Task: Check current mortgage rates for 0-1 points.
Action: Mouse moved to (723, 143)
Screenshot: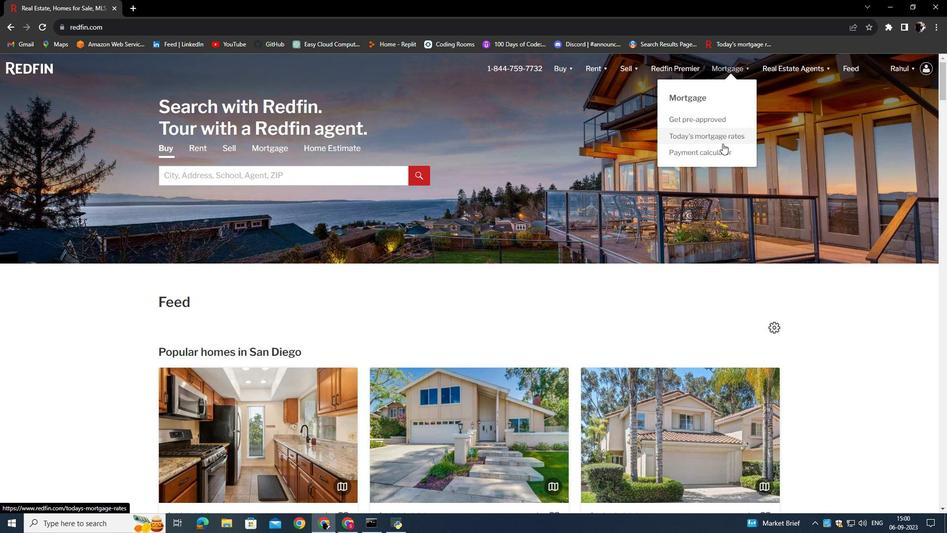
Action: Mouse pressed left at (723, 143)
Screenshot: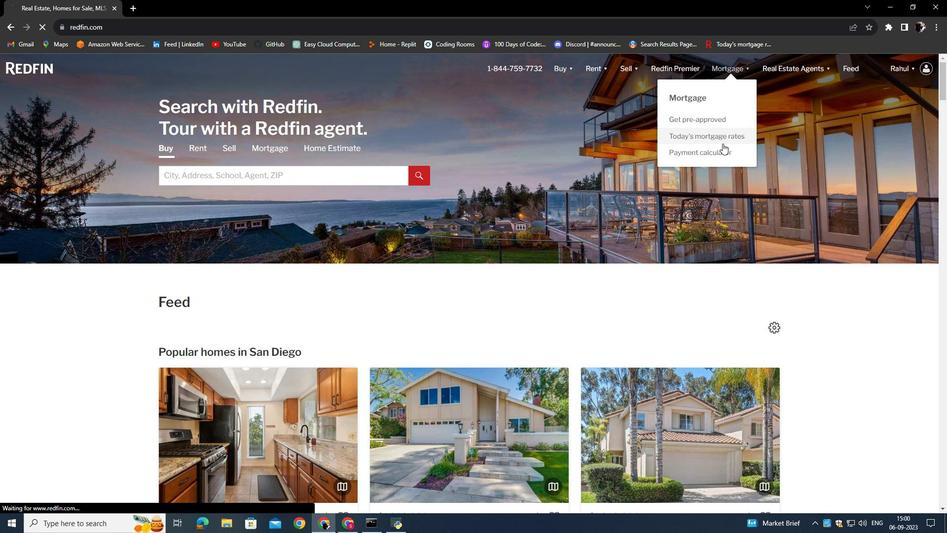 
Action: Mouse moved to (368, 257)
Screenshot: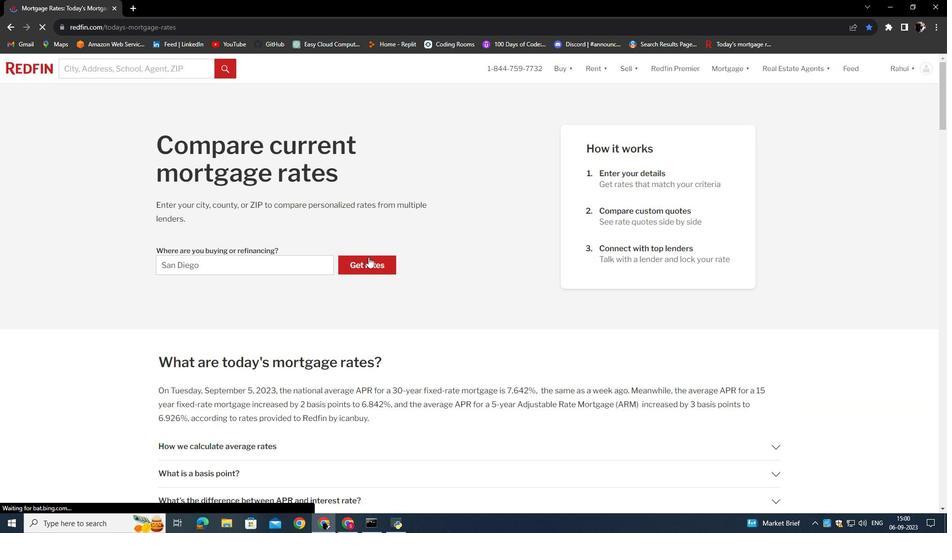 
Action: Mouse pressed left at (368, 257)
Screenshot: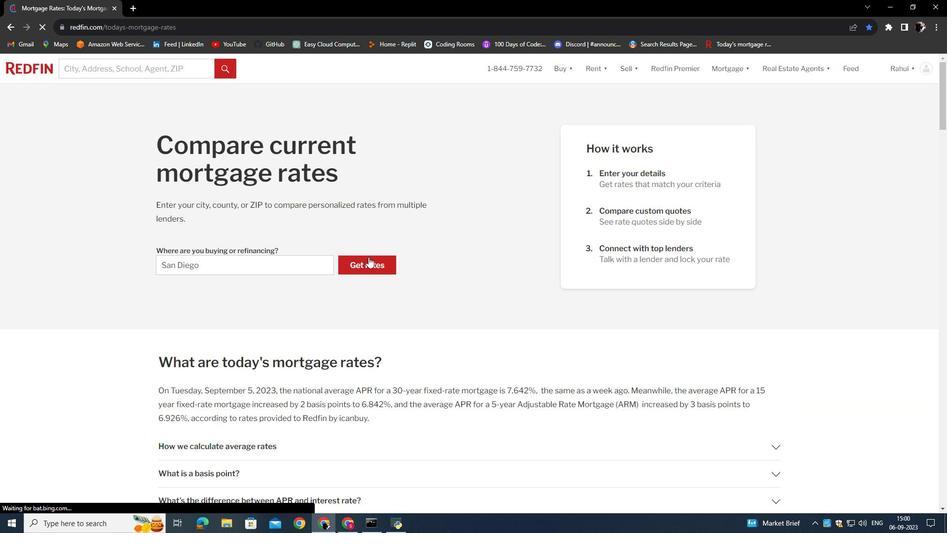 
Action: Mouse moved to (248, 342)
Screenshot: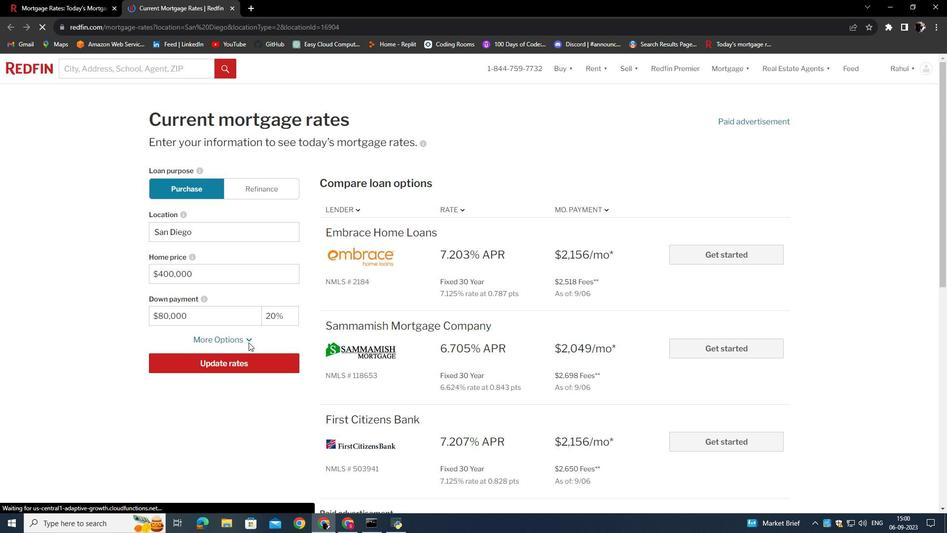 
Action: Mouse pressed left at (248, 342)
Screenshot: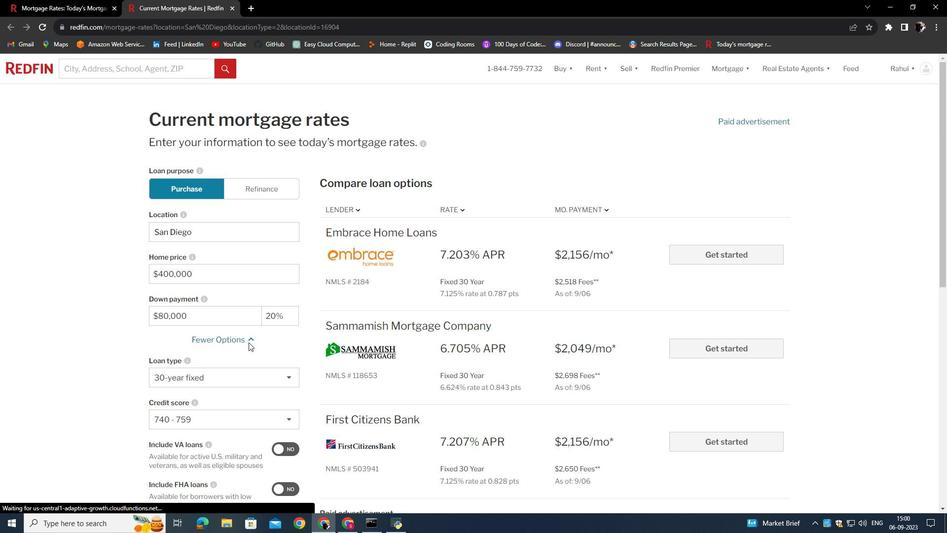 
Action: Mouse scrolled (248, 342) with delta (0, 0)
Screenshot: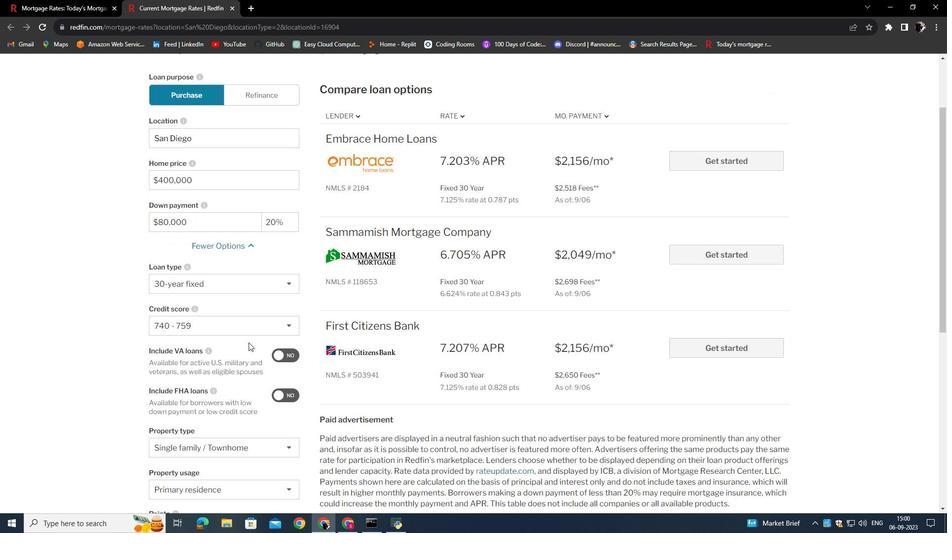 
Action: Mouse scrolled (248, 342) with delta (0, 0)
Screenshot: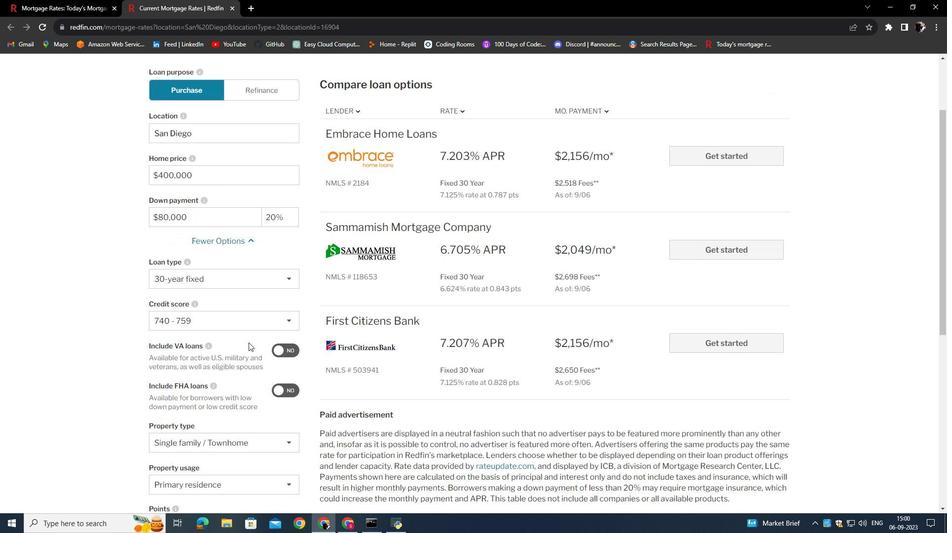 
Action: Mouse scrolled (248, 342) with delta (0, 0)
Screenshot: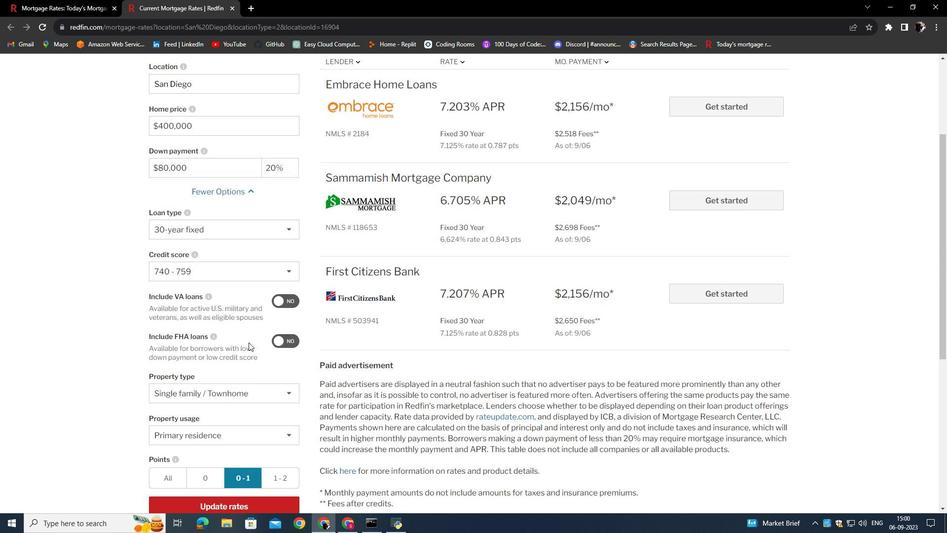 
Action: Mouse scrolled (248, 342) with delta (0, 0)
Screenshot: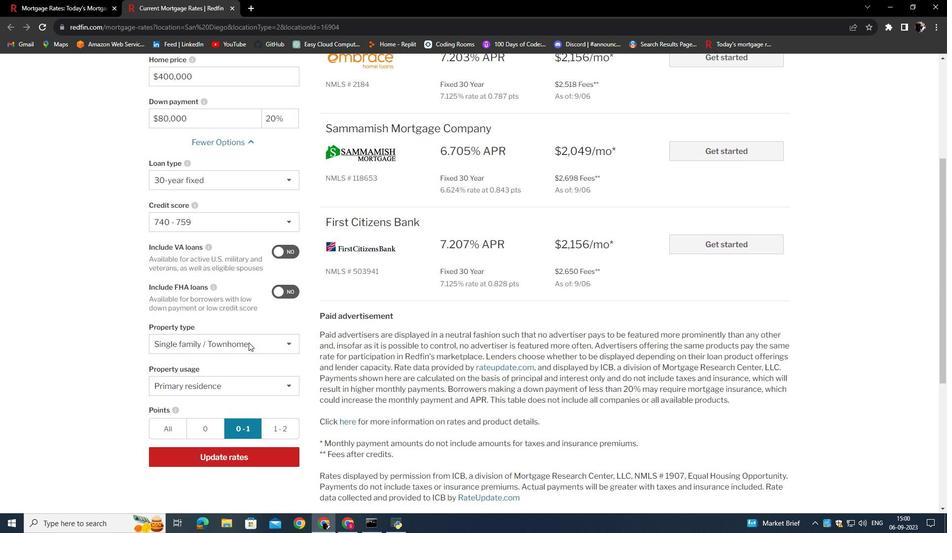 
Action: Mouse moved to (241, 424)
Screenshot: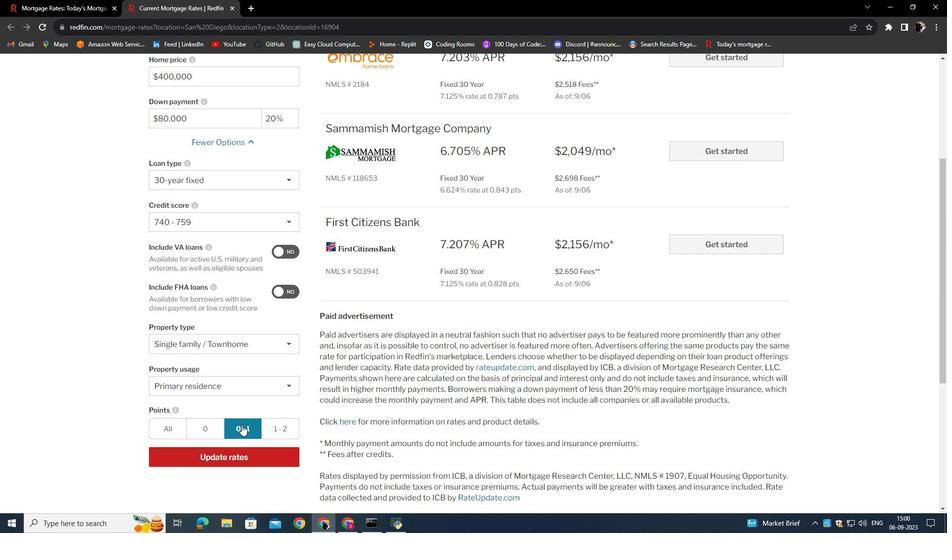 
Action: Mouse pressed left at (241, 424)
Screenshot: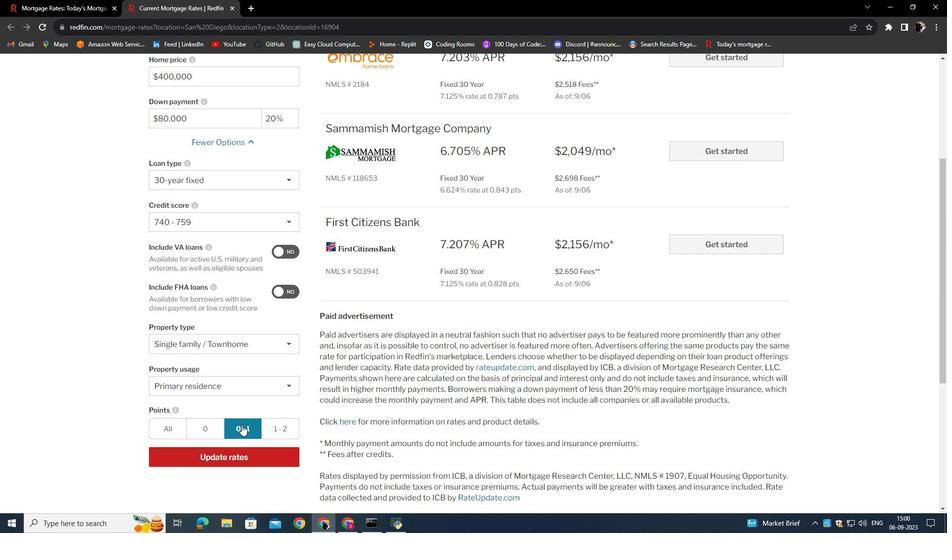 
Action: Mouse moved to (247, 433)
Screenshot: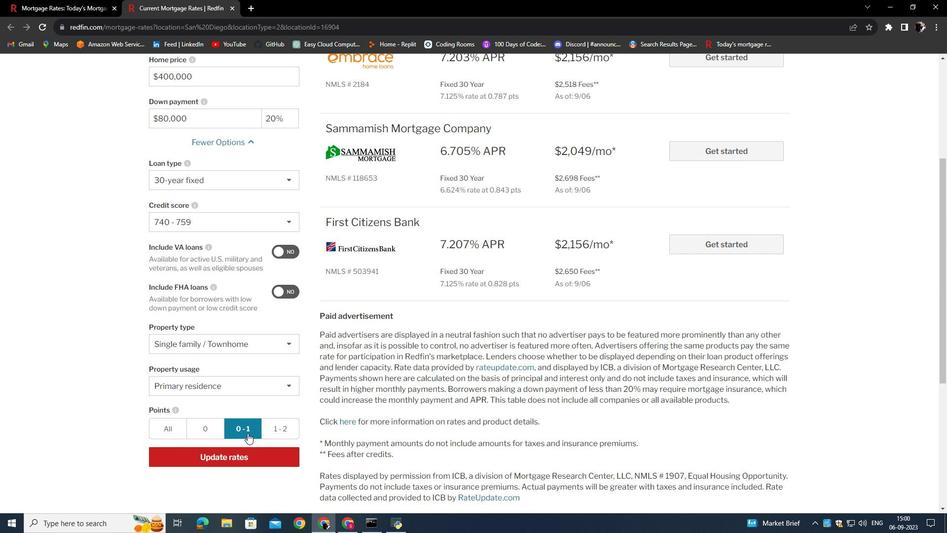 
Action: Mouse pressed left at (247, 433)
Screenshot: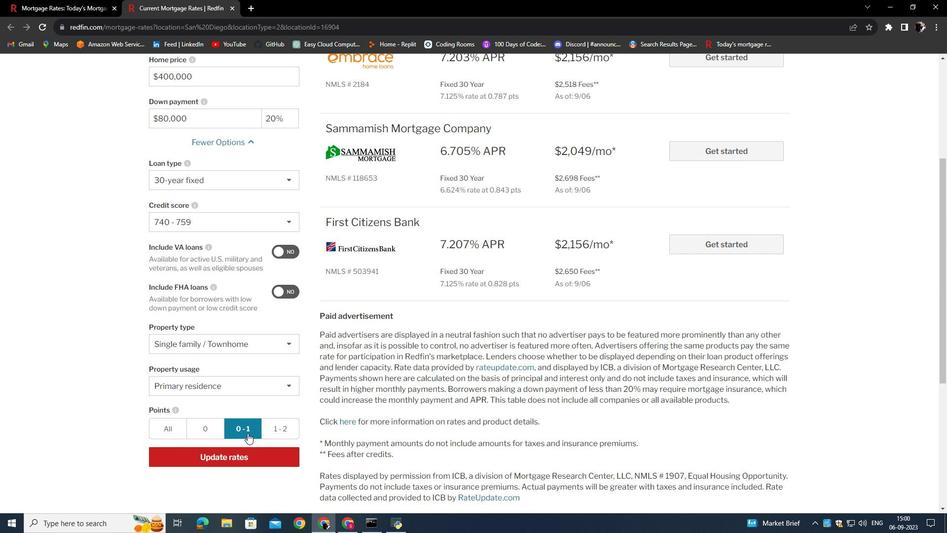 
Action: Mouse moved to (242, 456)
Screenshot: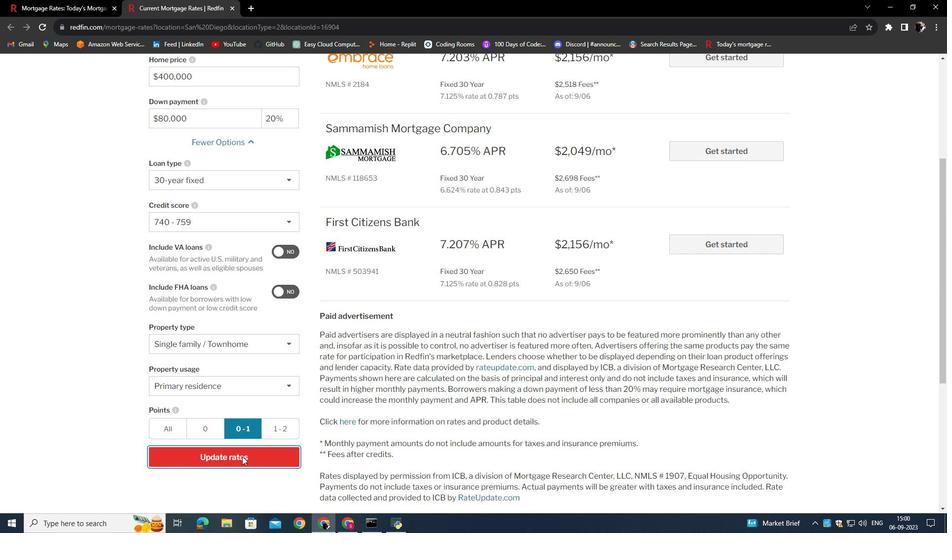 
Action: Mouse pressed left at (242, 456)
Screenshot: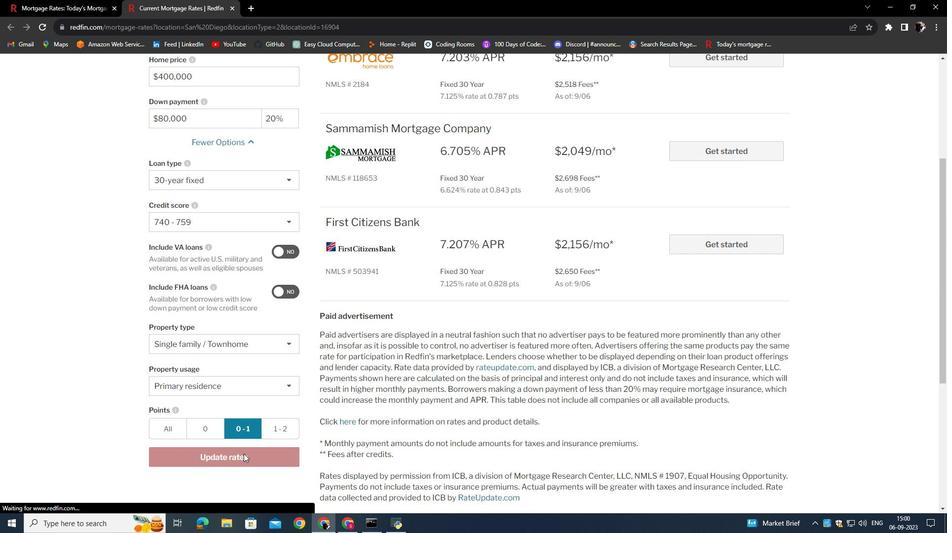
Action: Mouse moved to (434, 314)
Screenshot: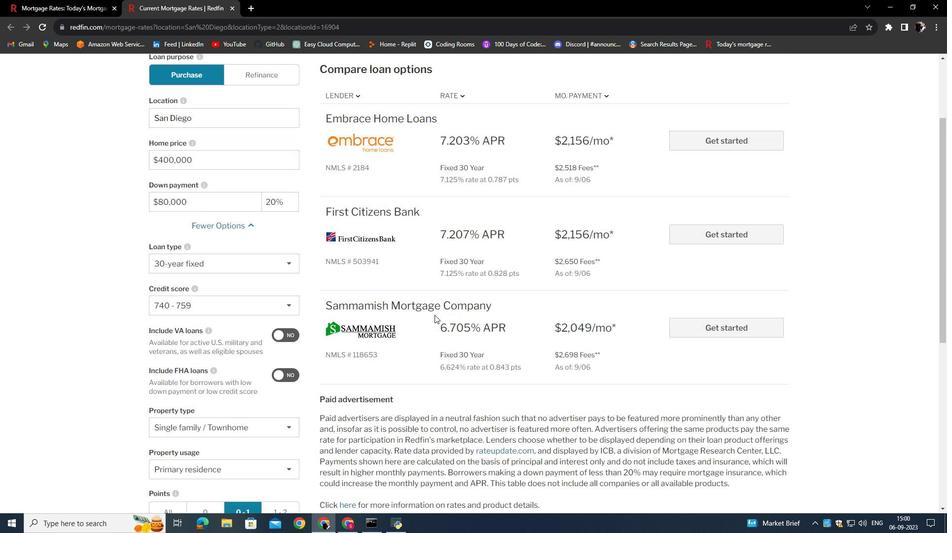 
Action: Mouse scrolled (434, 315) with delta (0, 0)
Screenshot: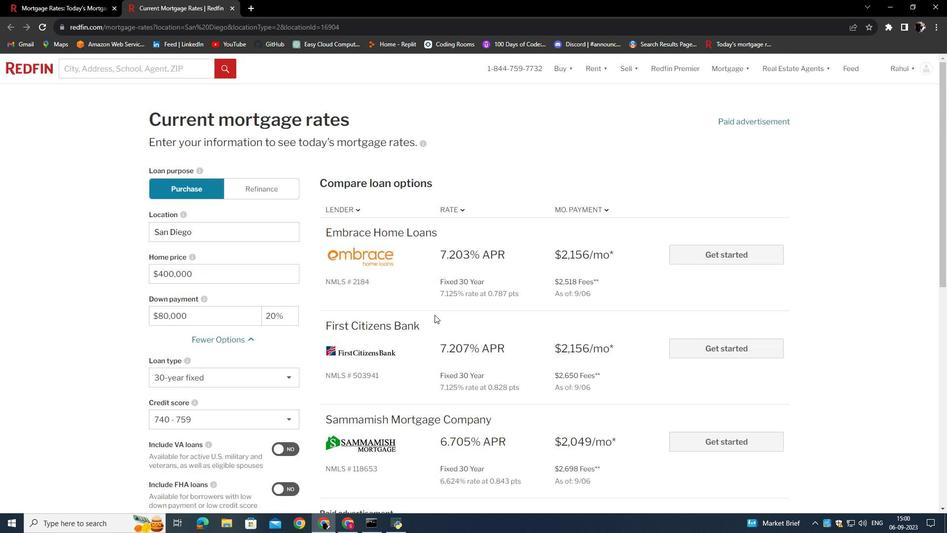 
Action: Mouse scrolled (434, 315) with delta (0, 0)
Screenshot: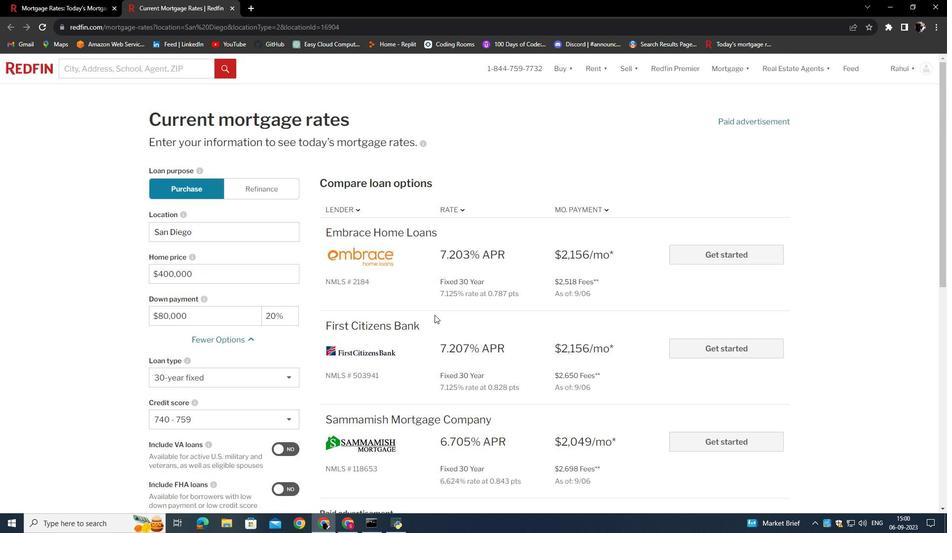 
Action: Mouse scrolled (434, 315) with delta (0, 0)
Screenshot: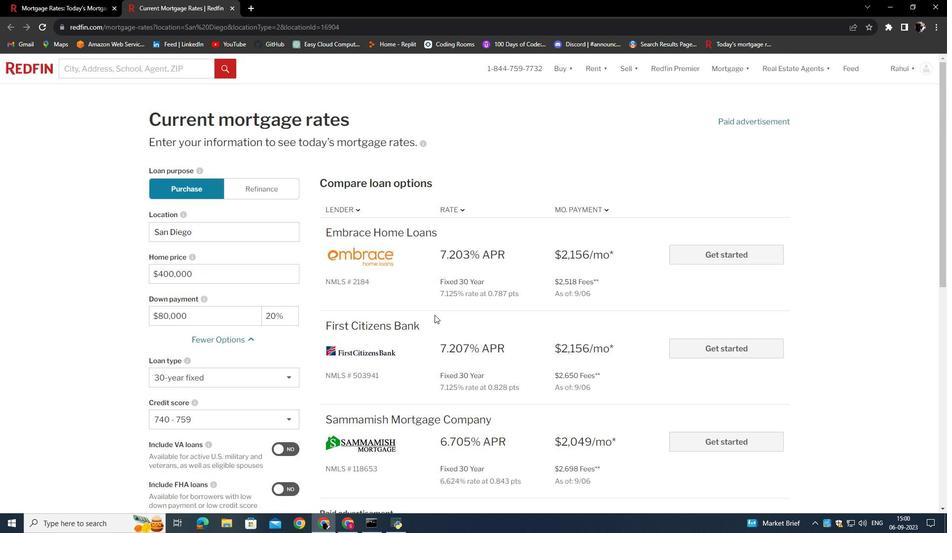
Action: Mouse scrolled (434, 315) with delta (0, 0)
Screenshot: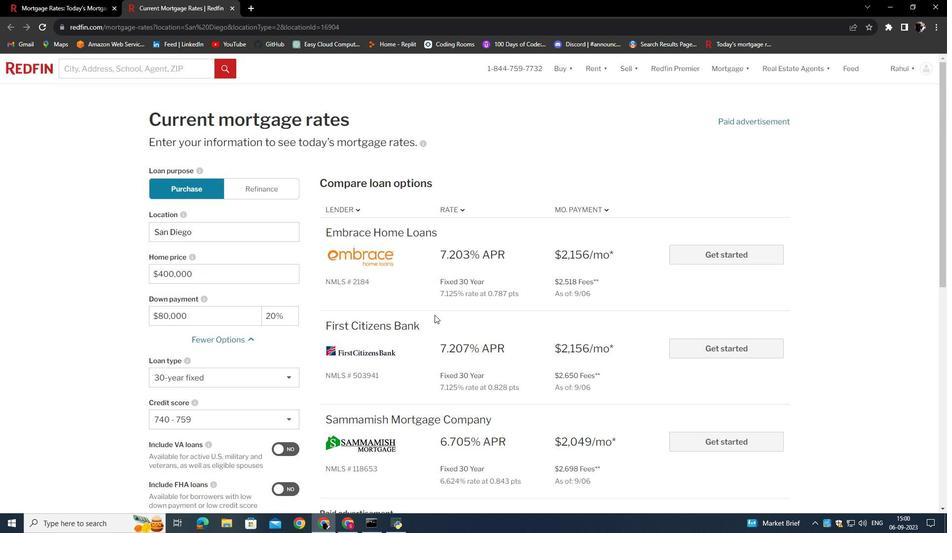 
